 Task: Archive the email with the subject Project update from softage.1@softage.net
Action: Mouse moved to (944, 106)
Screenshot: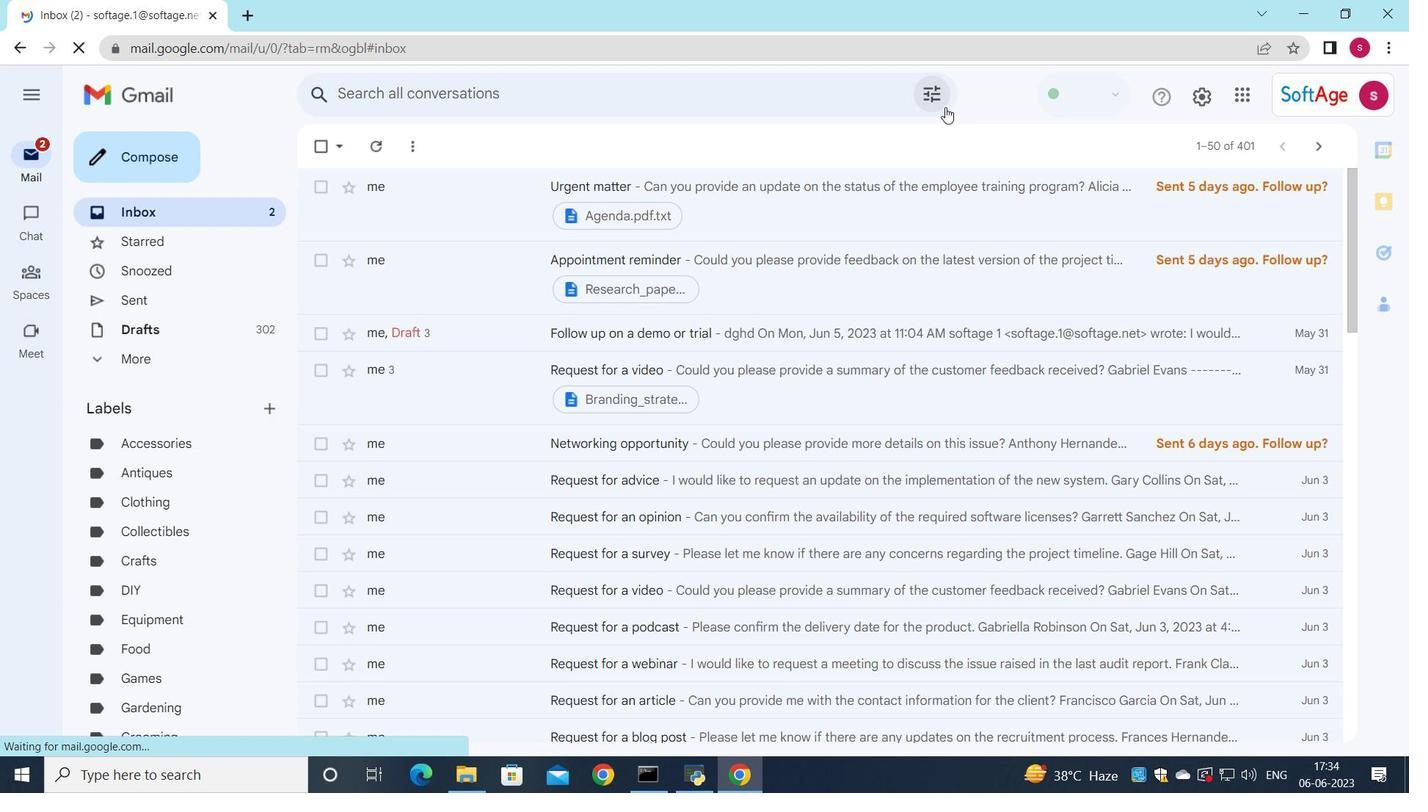 
Action: Mouse pressed left at (944, 106)
Screenshot: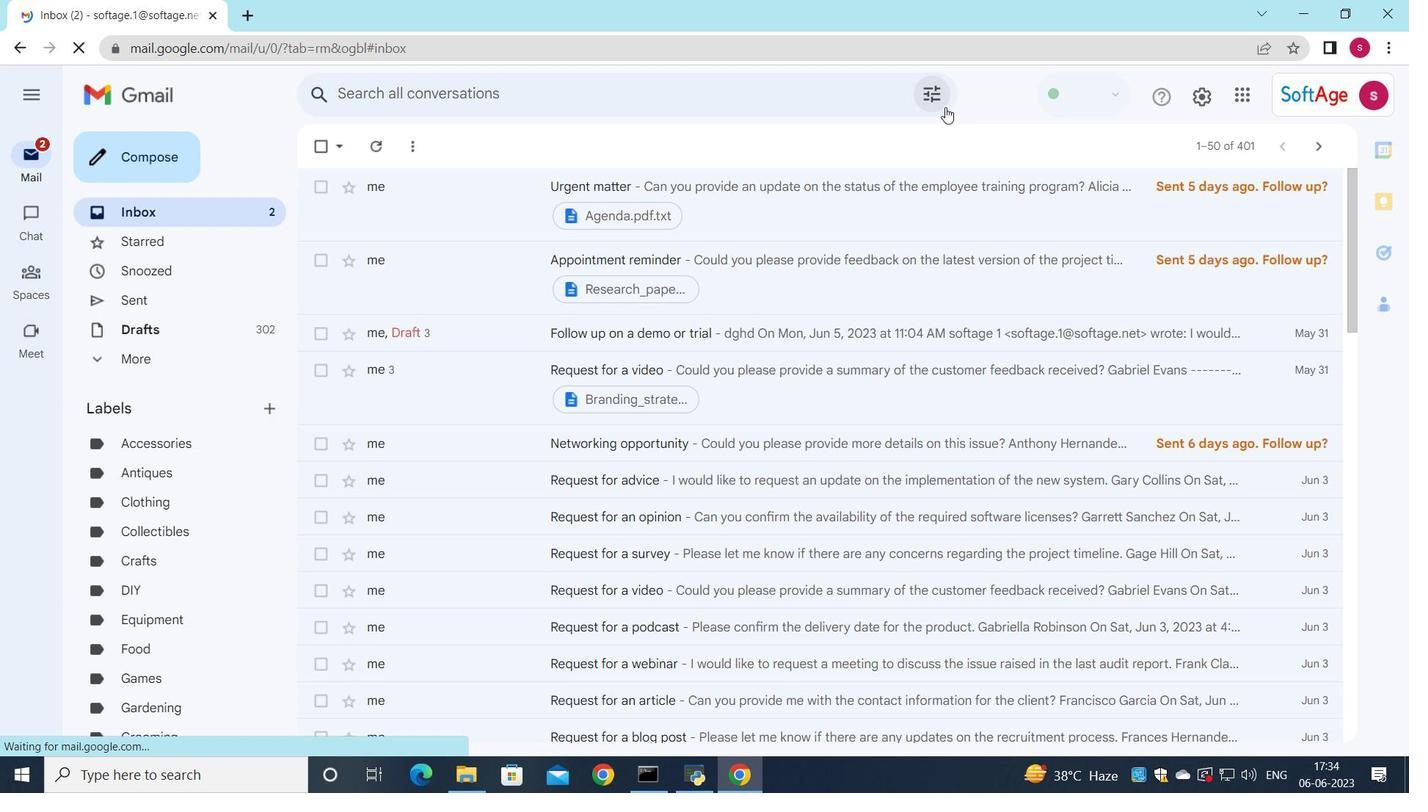 
Action: Mouse moved to (753, 156)
Screenshot: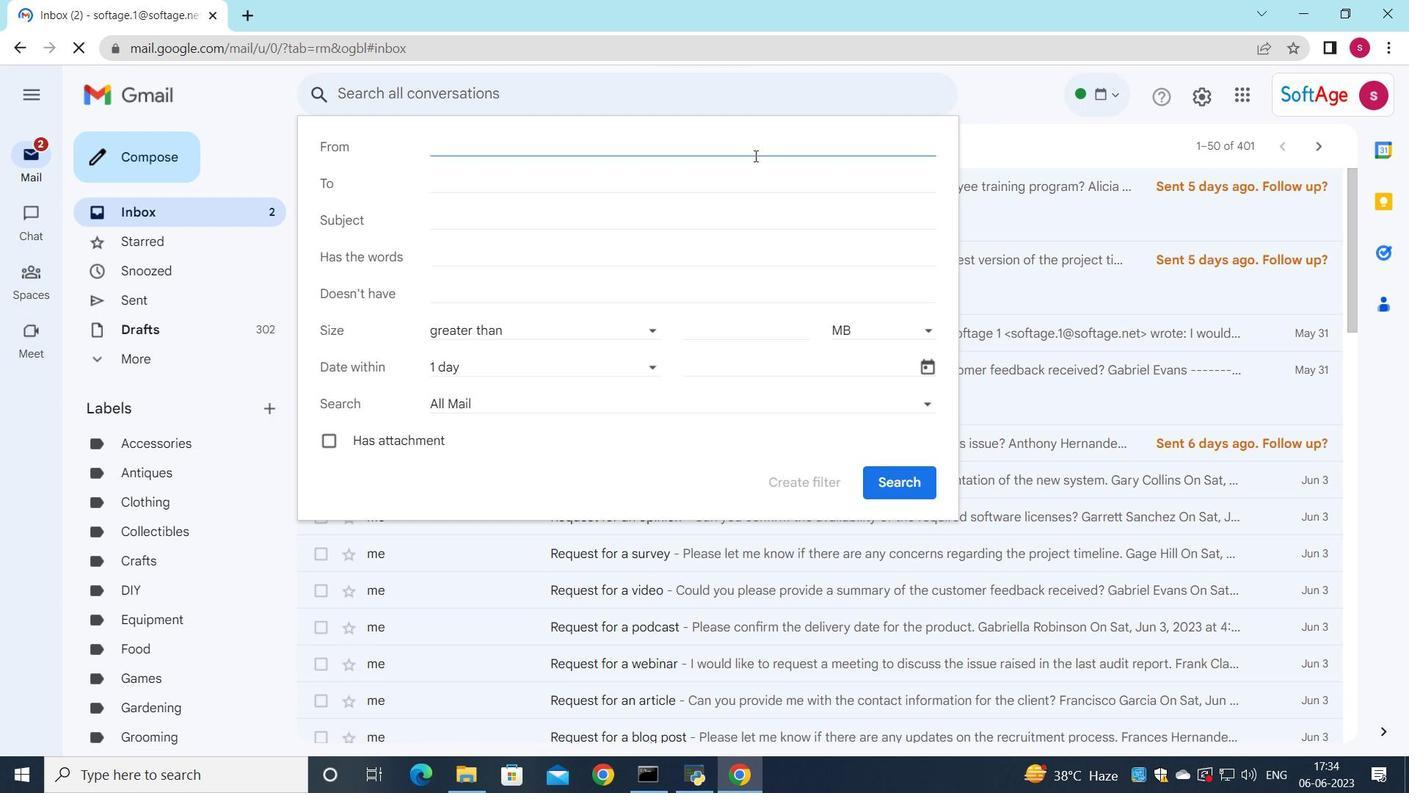 
Action: Key pressed s
Screenshot: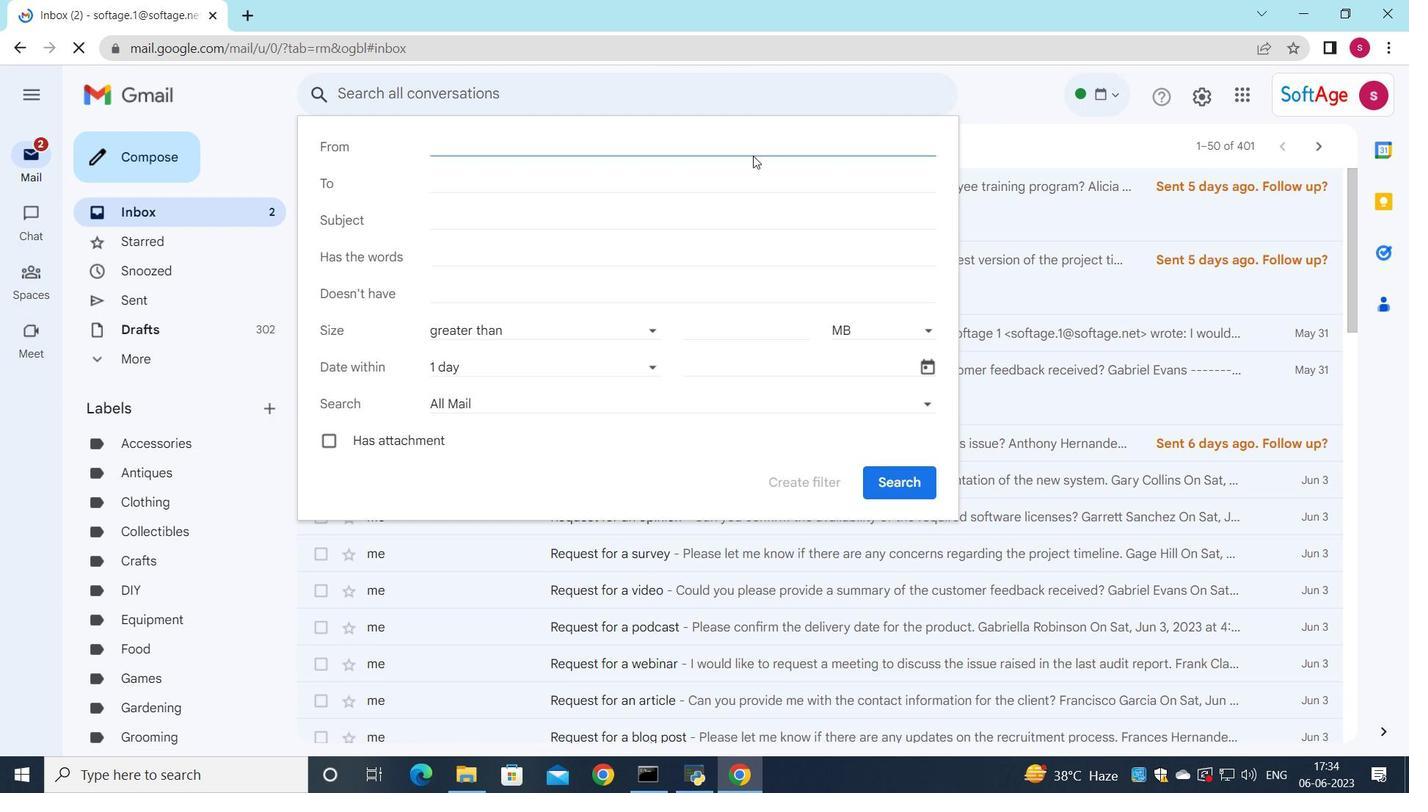 
Action: Mouse moved to (654, 207)
Screenshot: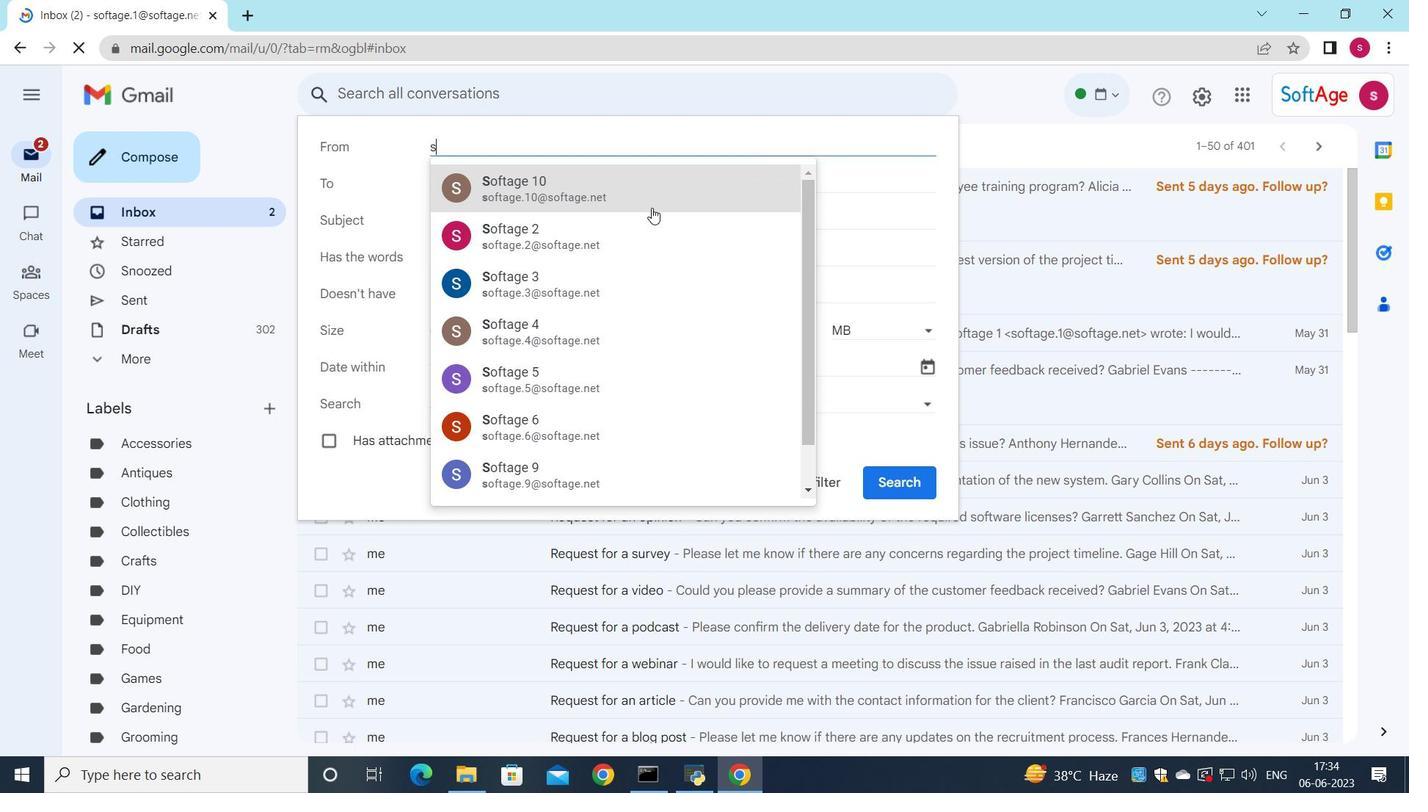 
Action: Key pressed o
Screenshot: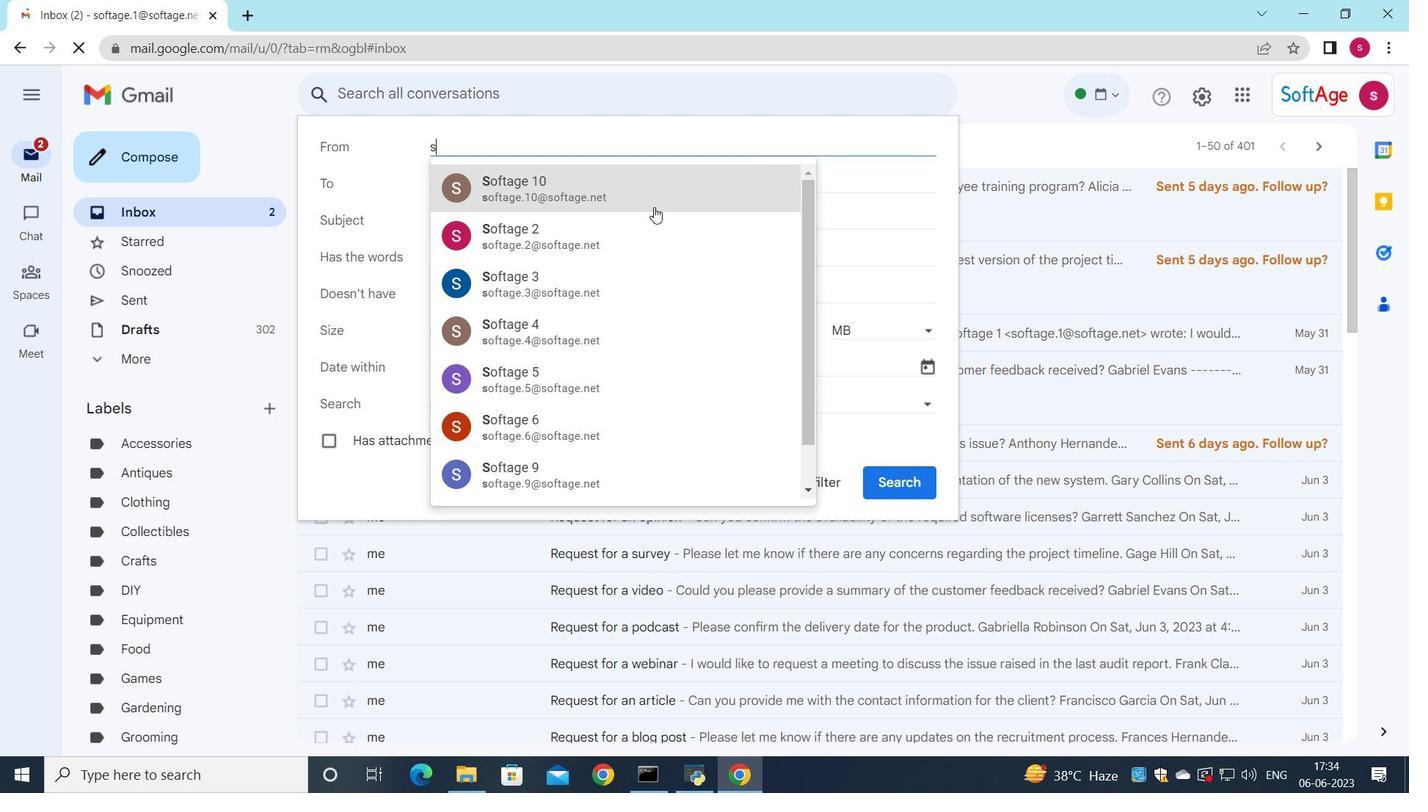 
Action: Mouse moved to (678, 218)
Screenshot: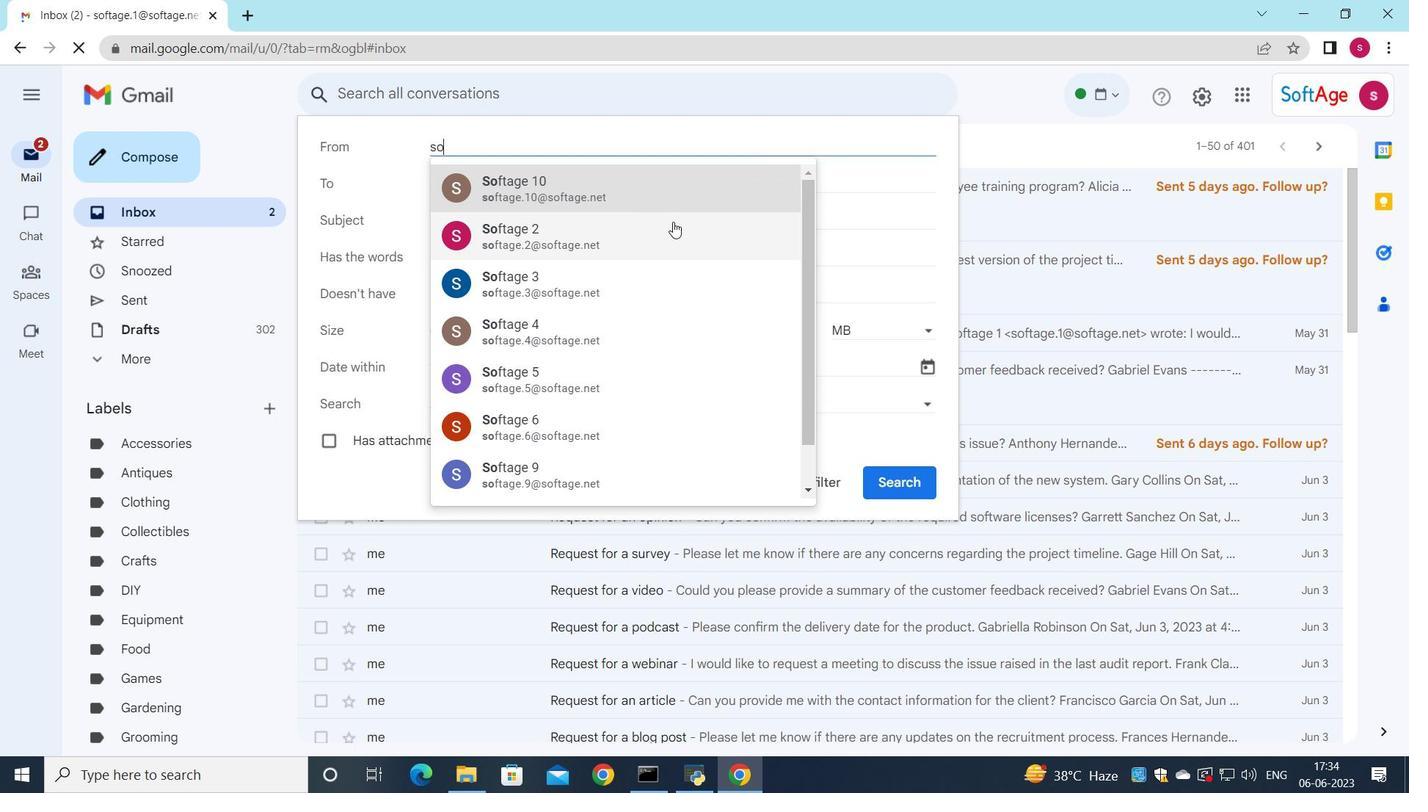 
Action: Key pressed ftage.1
Screenshot: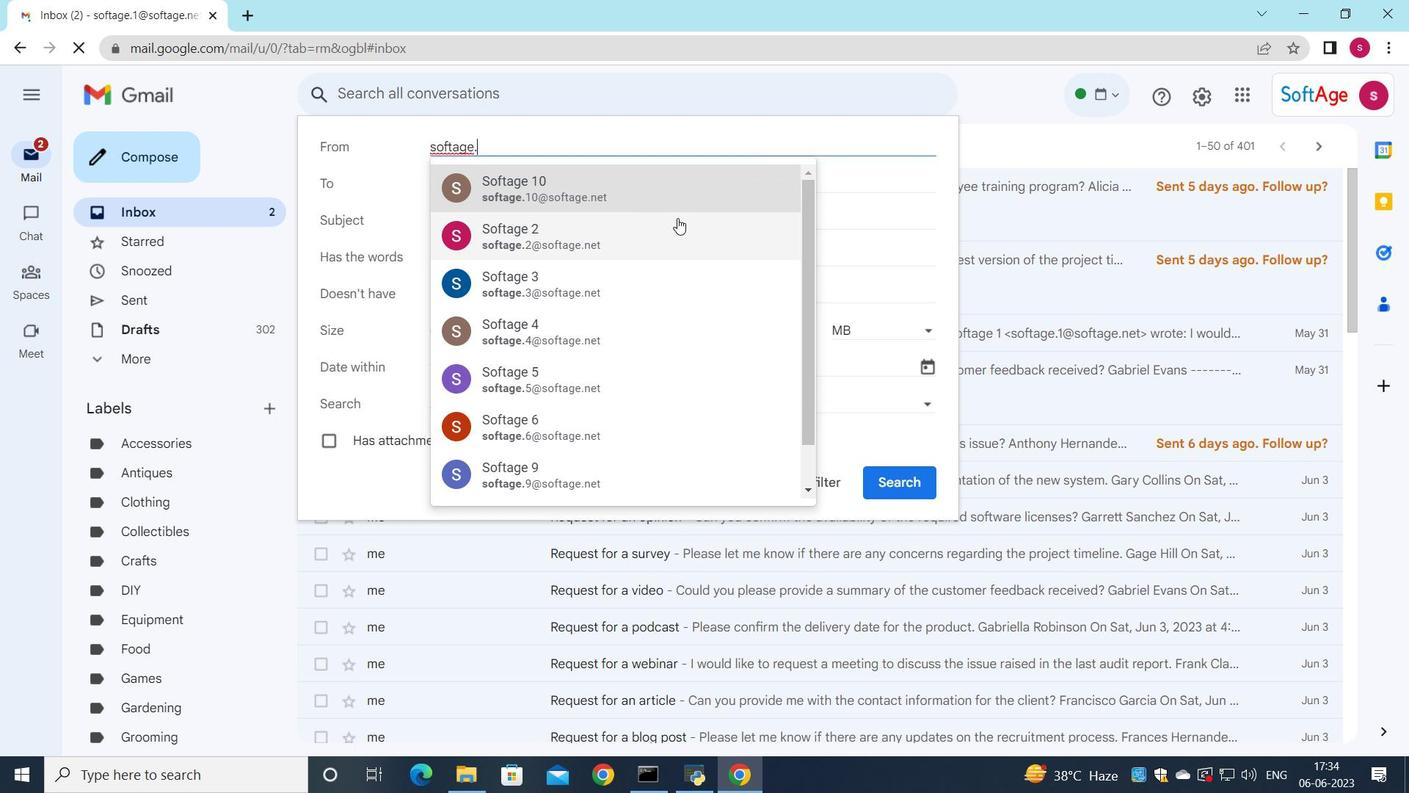 
Action: Mouse moved to (673, 237)
Screenshot: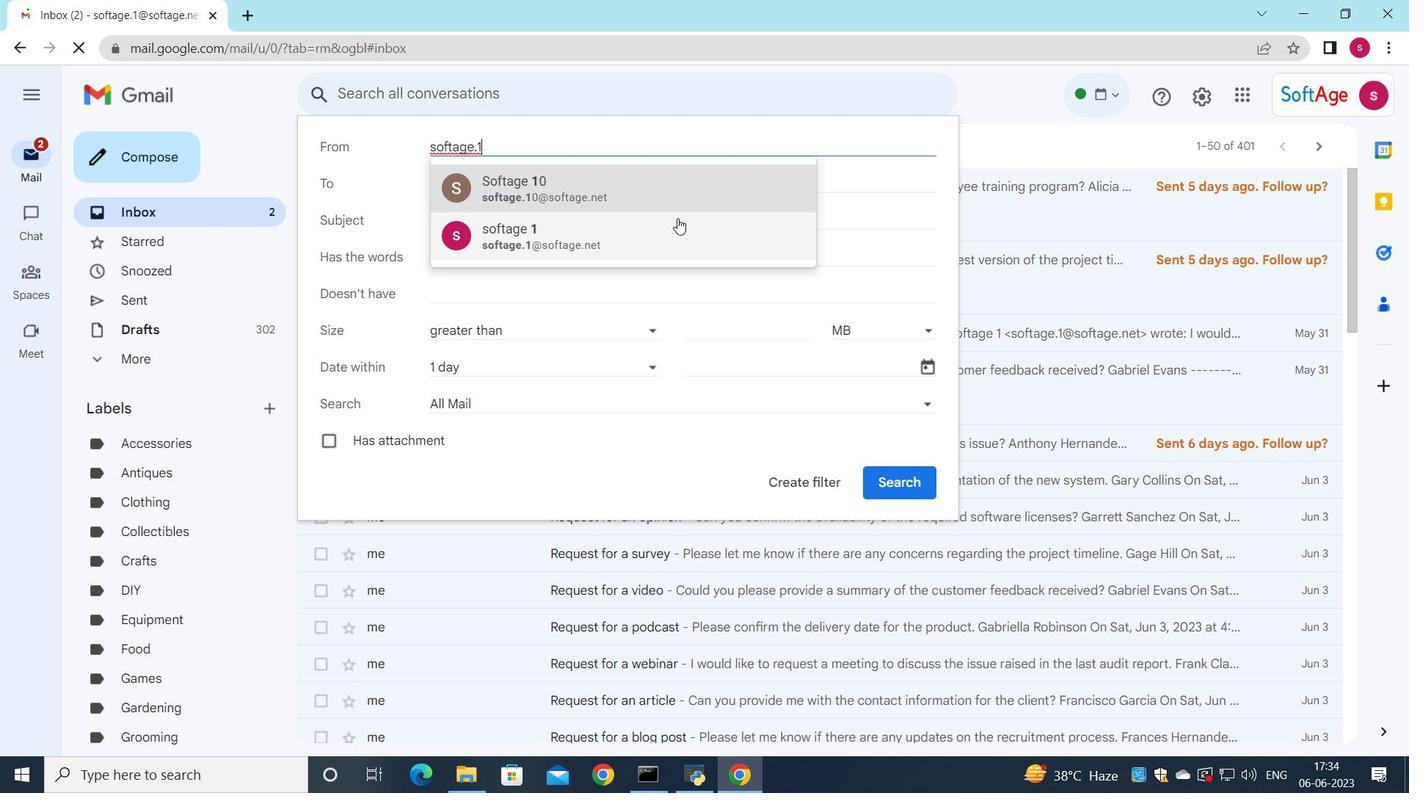 
Action: Mouse pressed left at (673, 237)
Screenshot: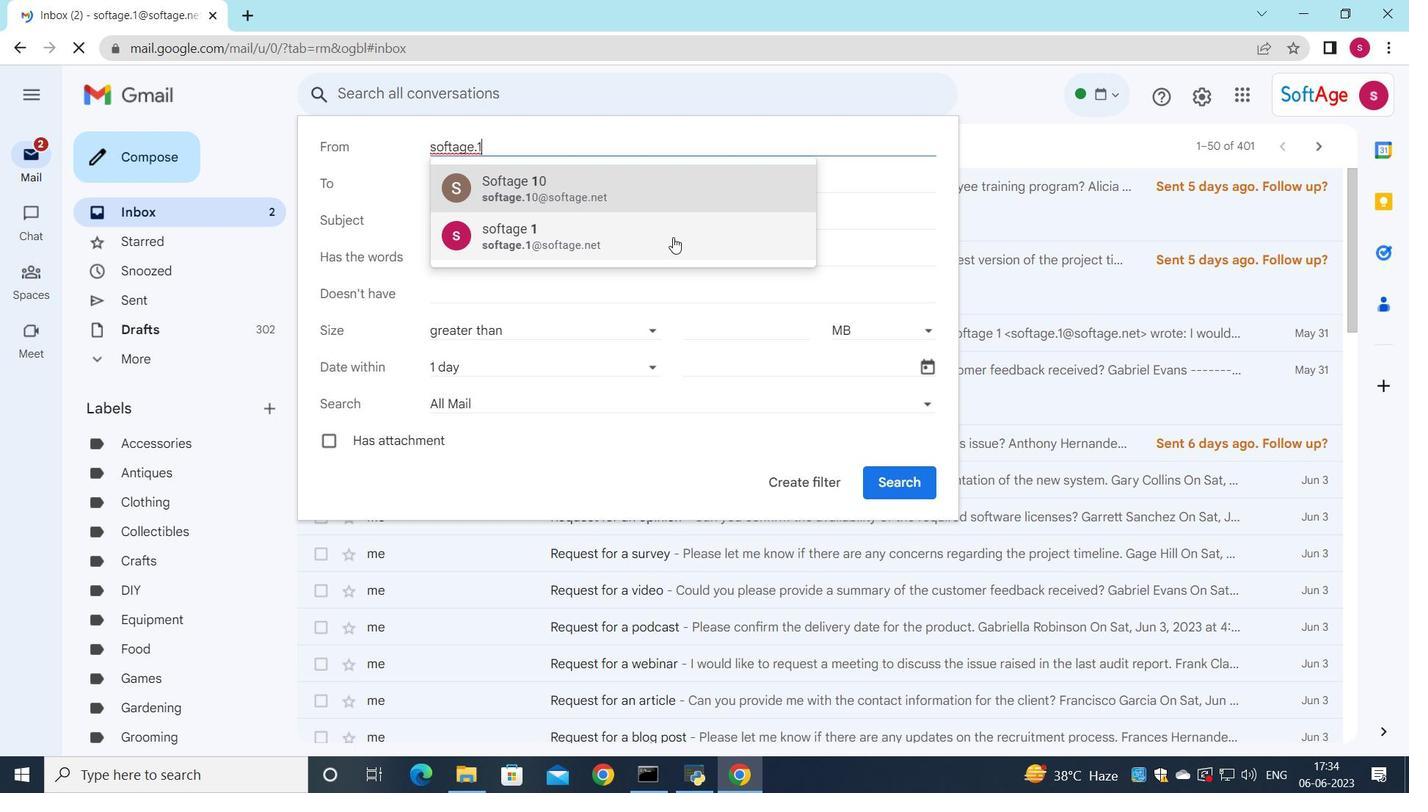 
Action: Mouse moved to (490, 182)
Screenshot: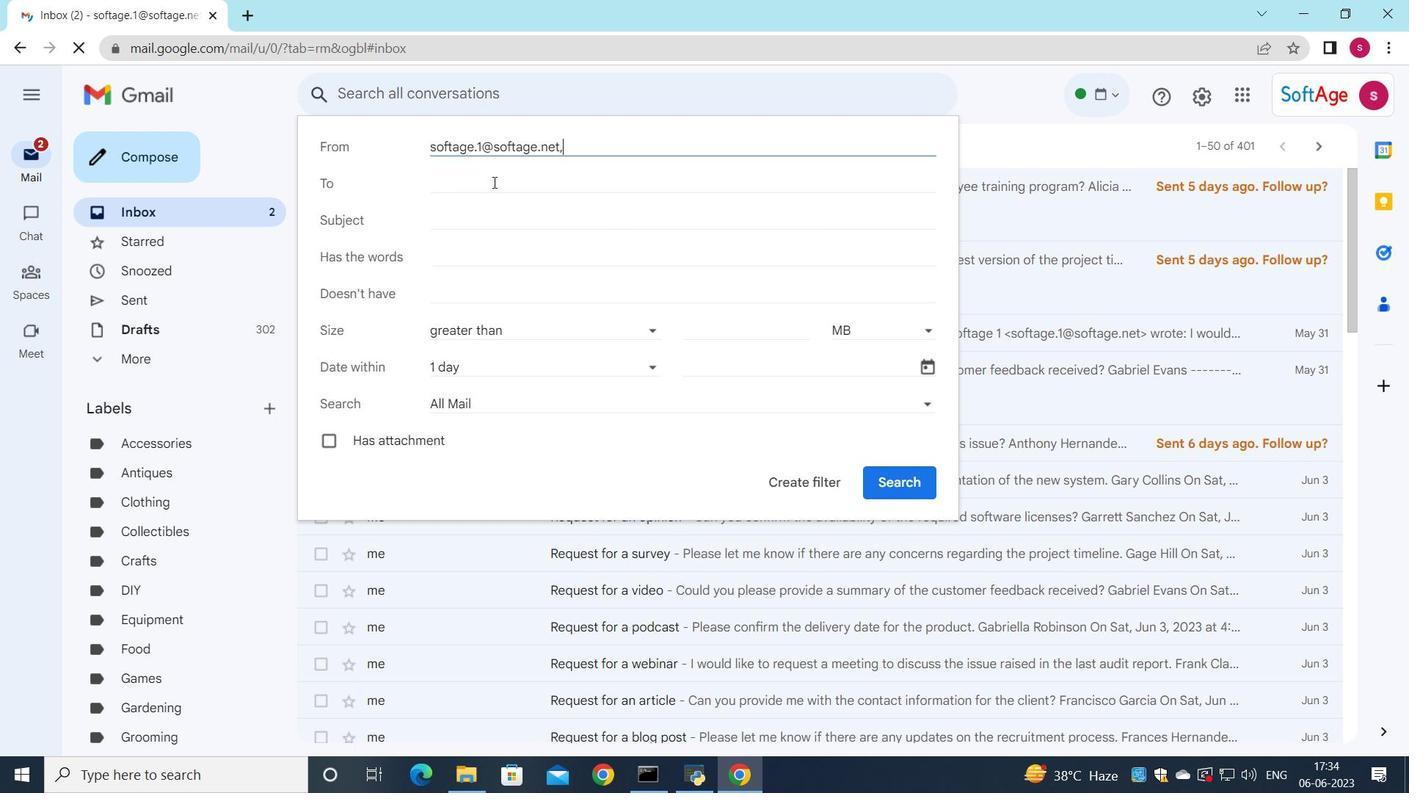 
Action: Mouse pressed left at (490, 182)
Screenshot: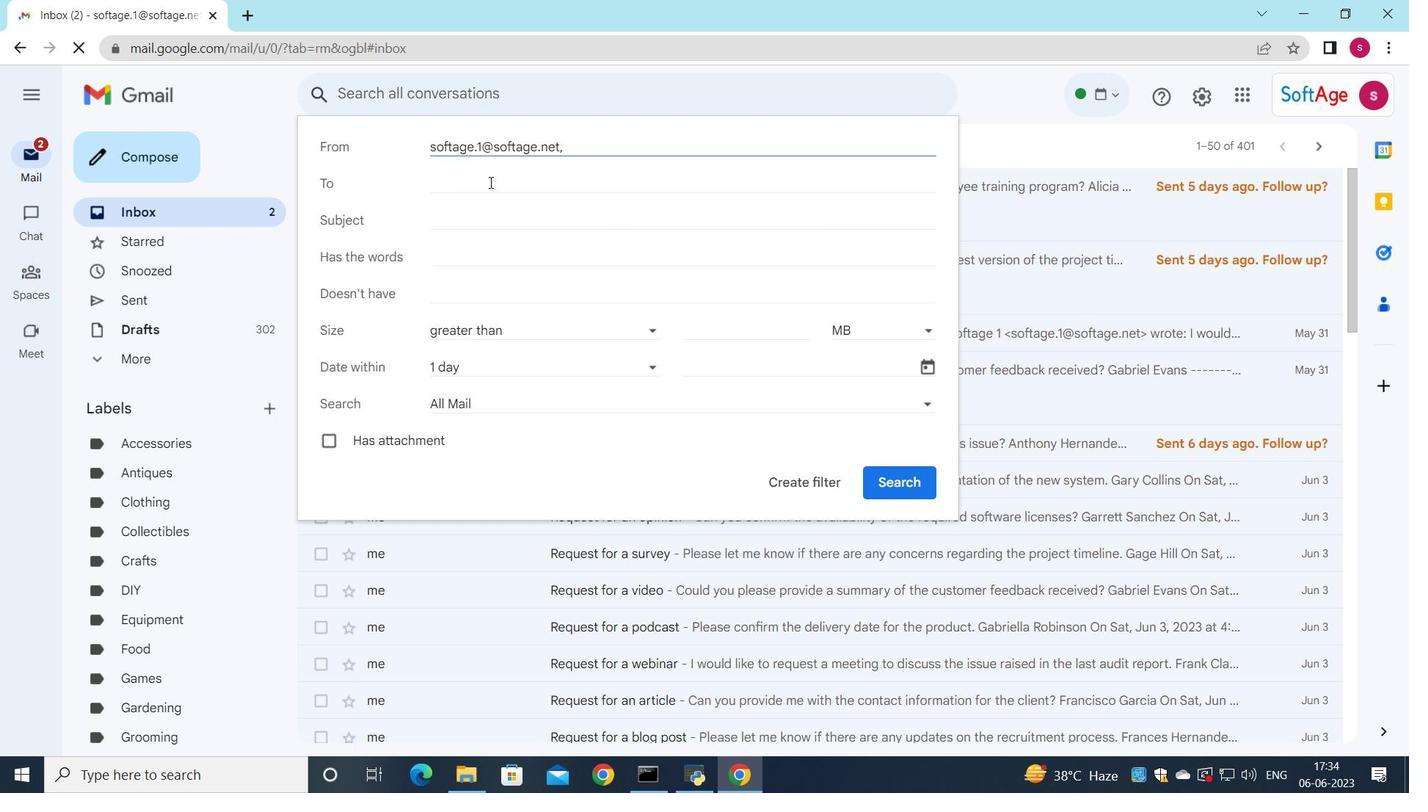
Action: Mouse moved to (503, 222)
Screenshot: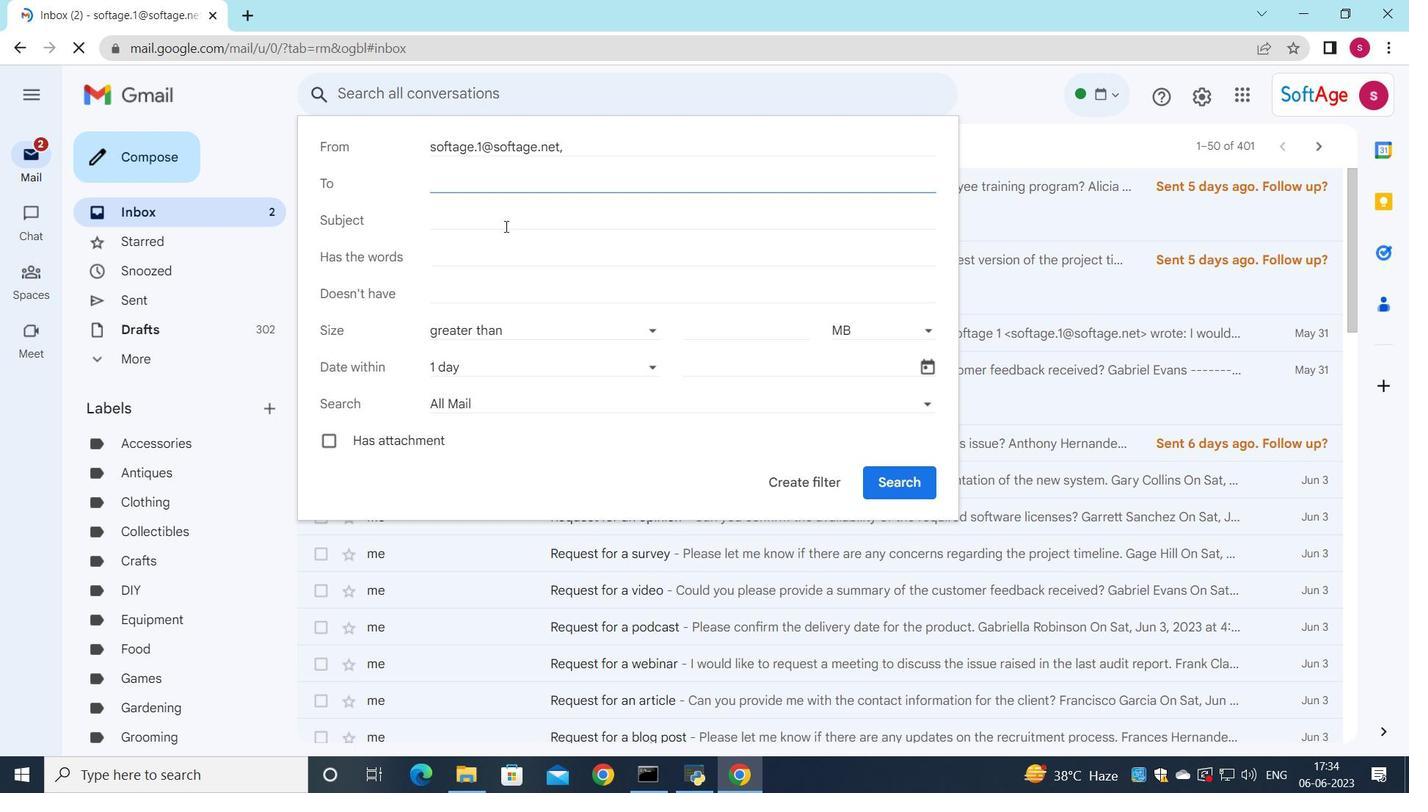 
Action: Mouse pressed left at (503, 222)
Screenshot: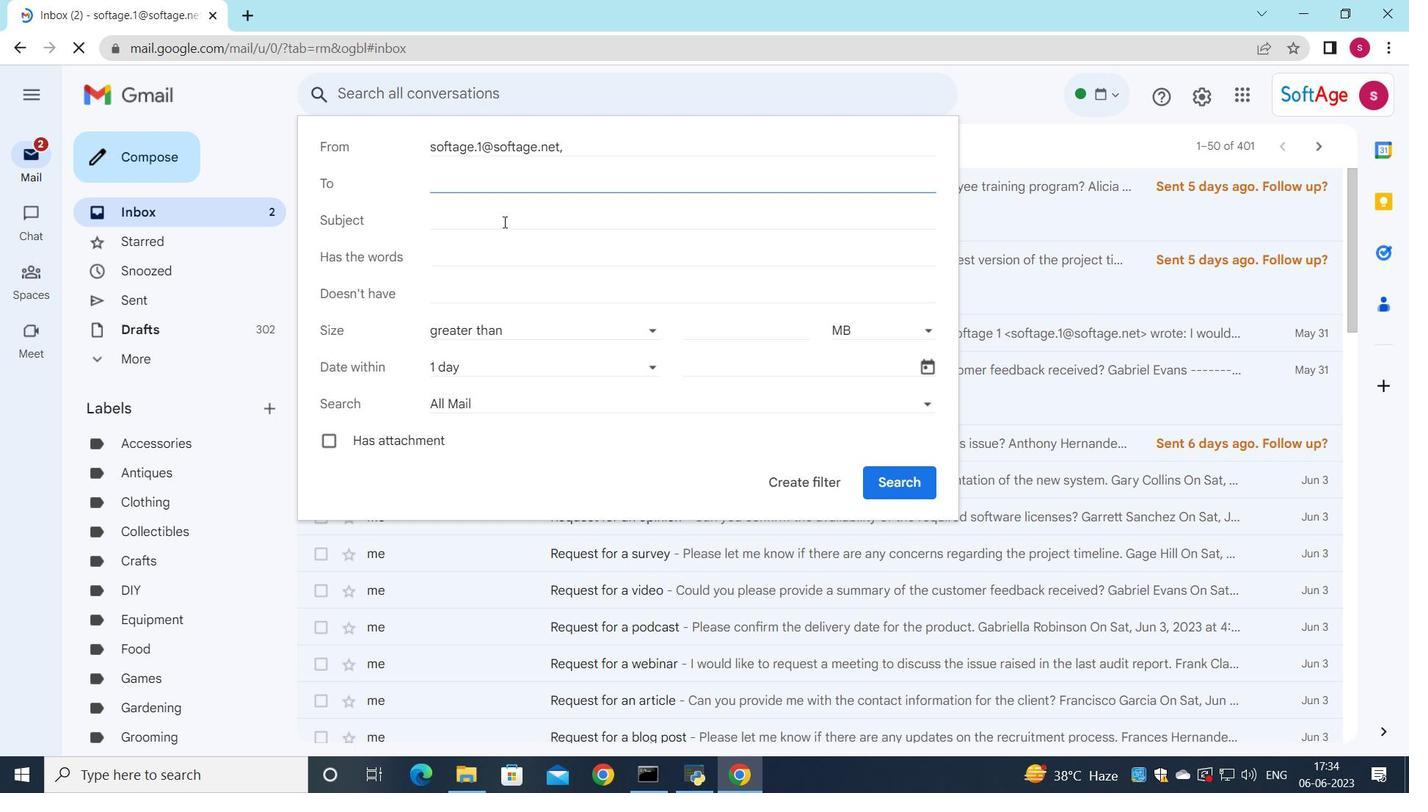 
Action: Key pressed <Key.shift>Projr<Key.backspace>ect<Key.space>update
Screenshot: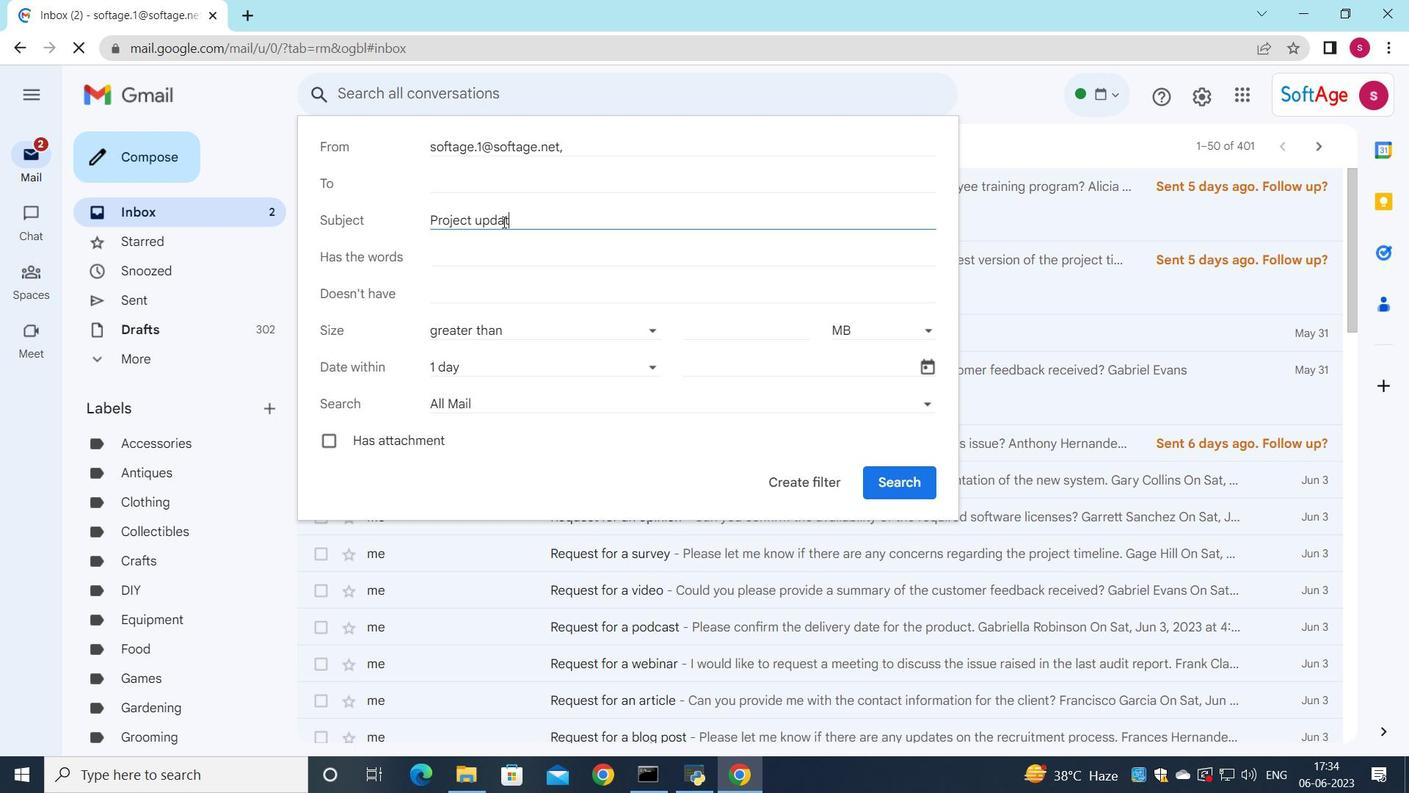 
Action: Mouse moved to (533, 366)
Screenshot: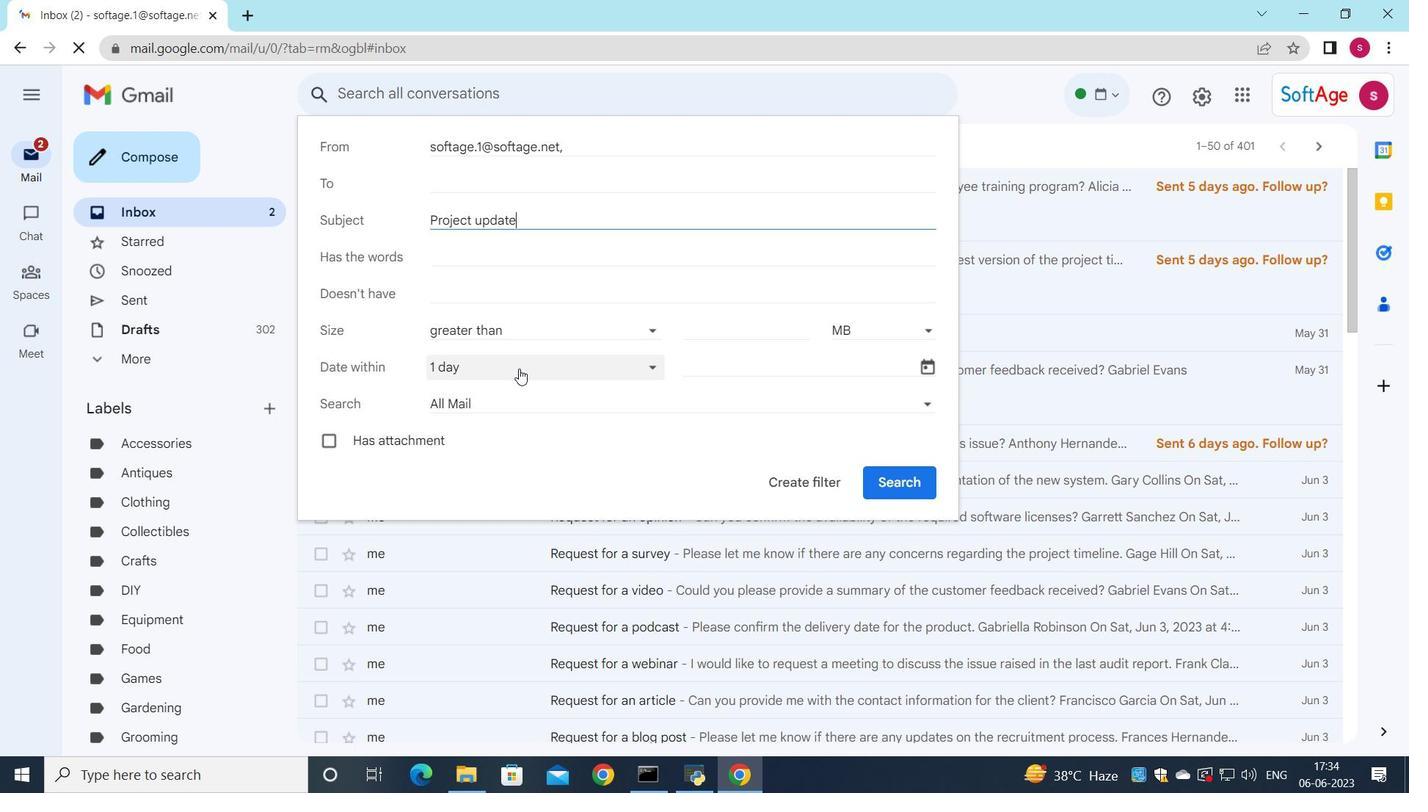 
Action: Mouse pressed left at (533, 366)
Screenshot: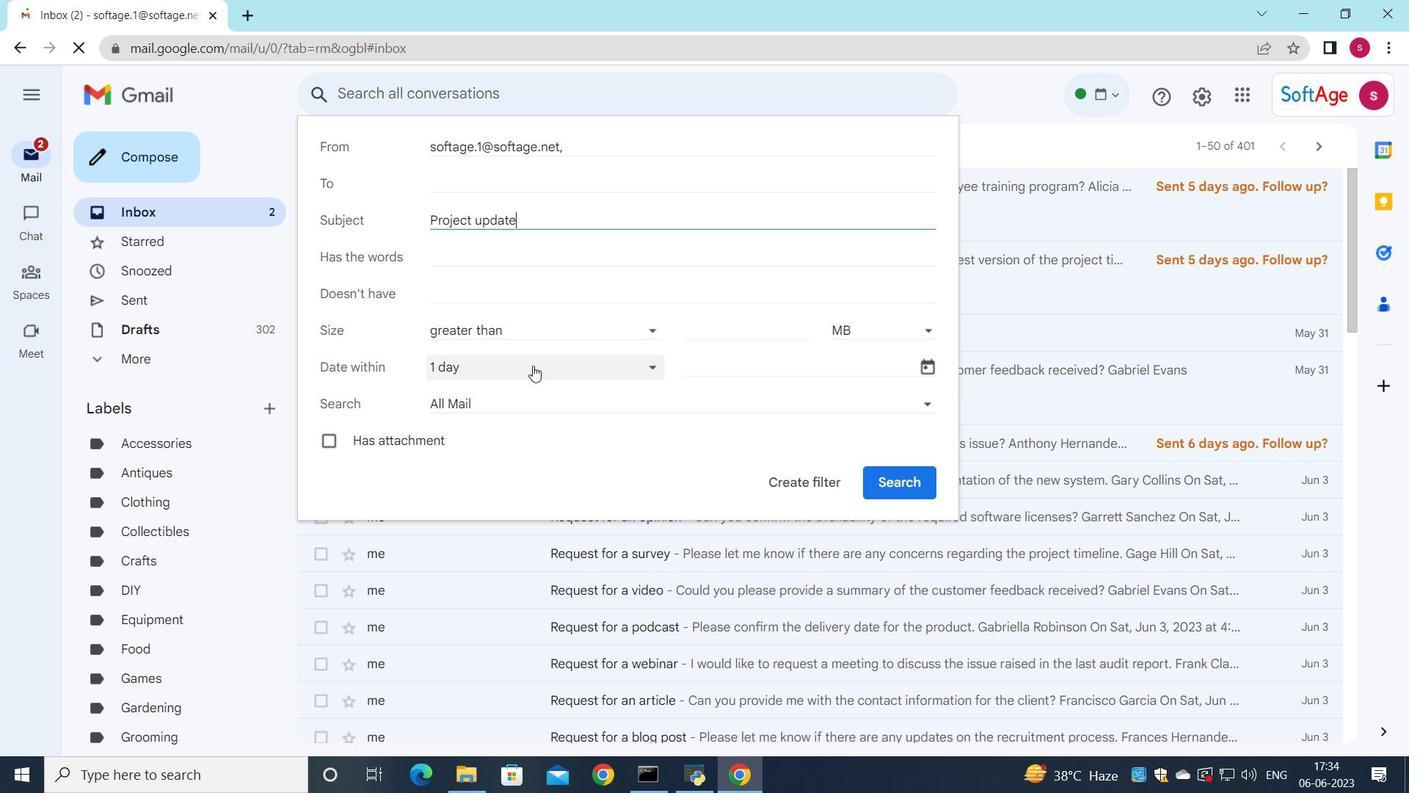 
Action: Mouse moved to (494, 580)
Screenshot: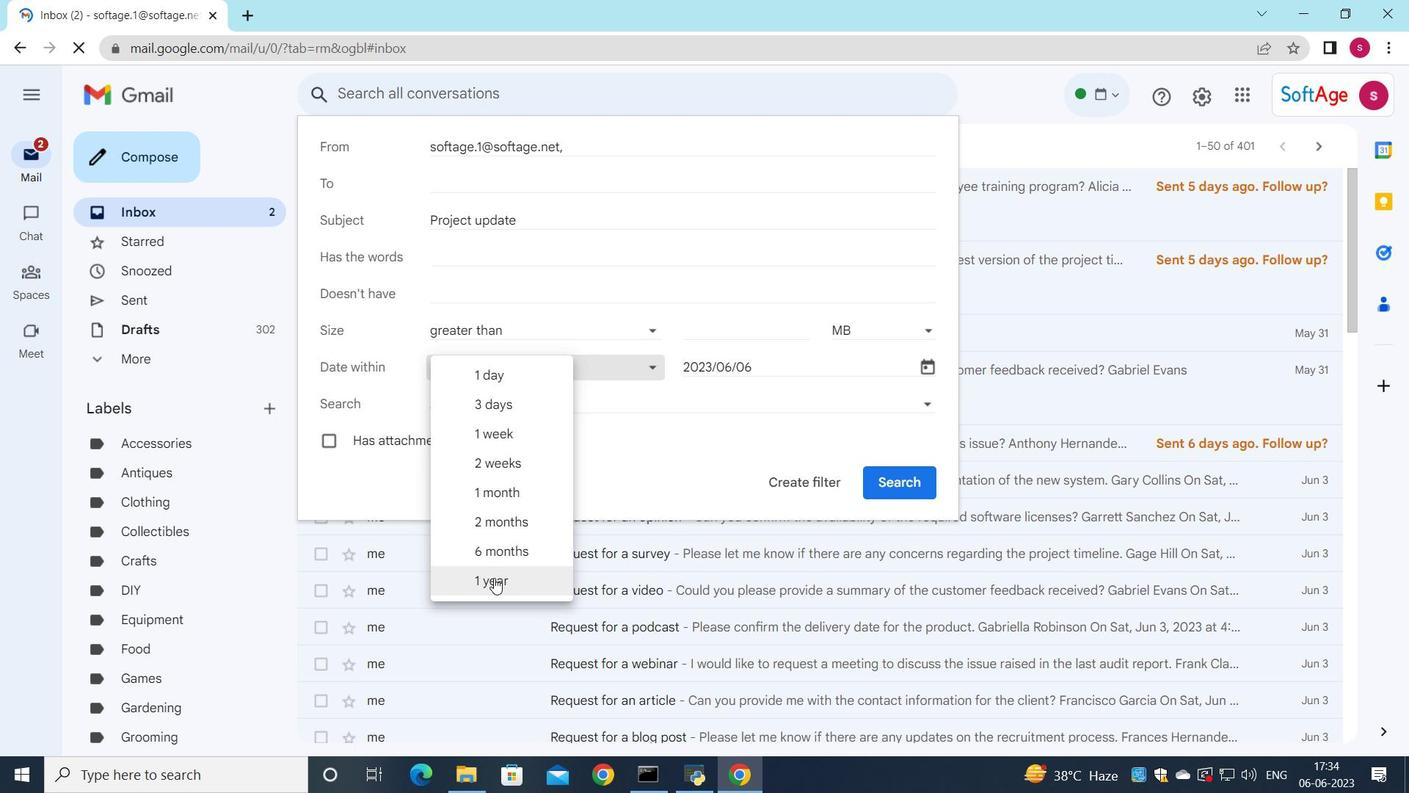 
Action: Mouse pressed left at (494, 580)
Screenshot: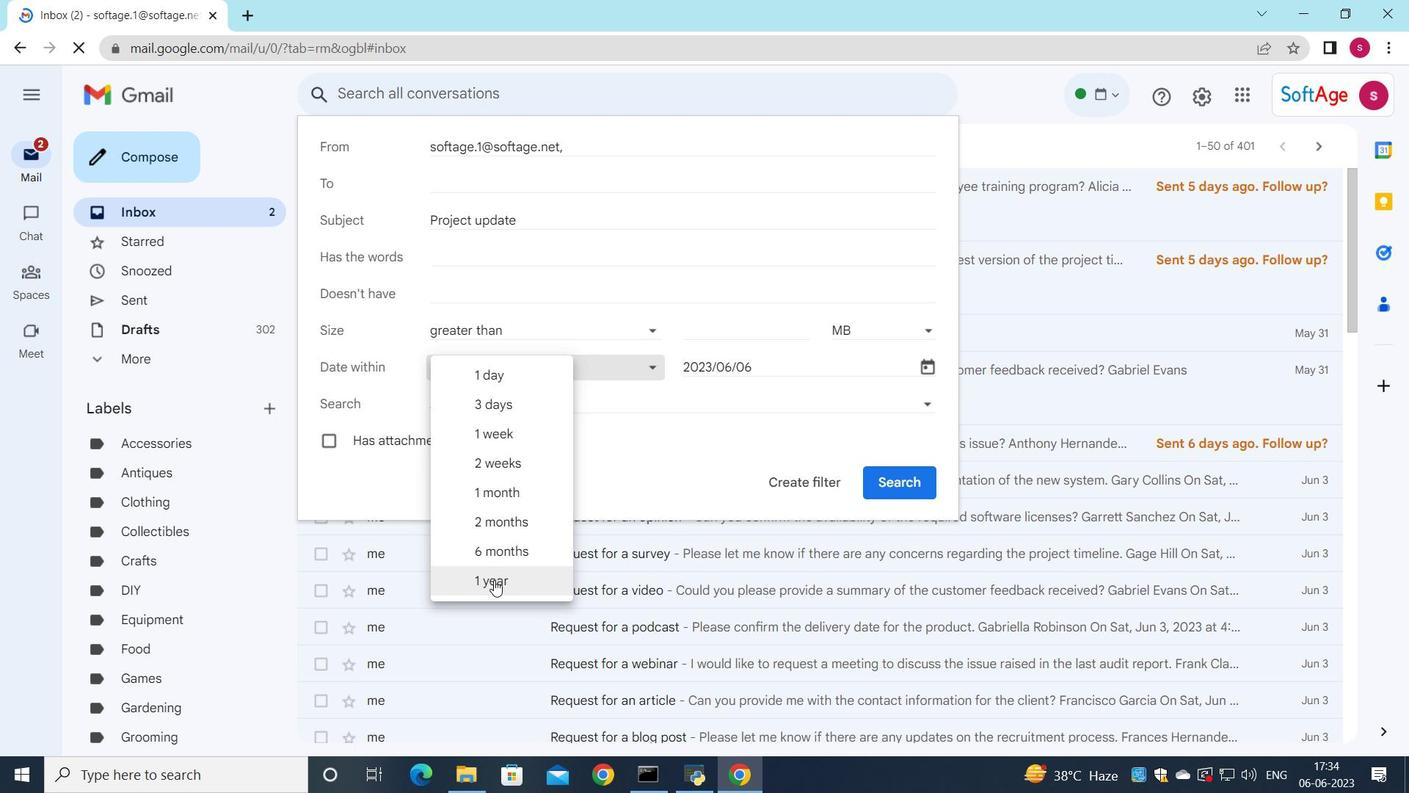 
Action: Mouse moved to (885, 487)
Screenshot: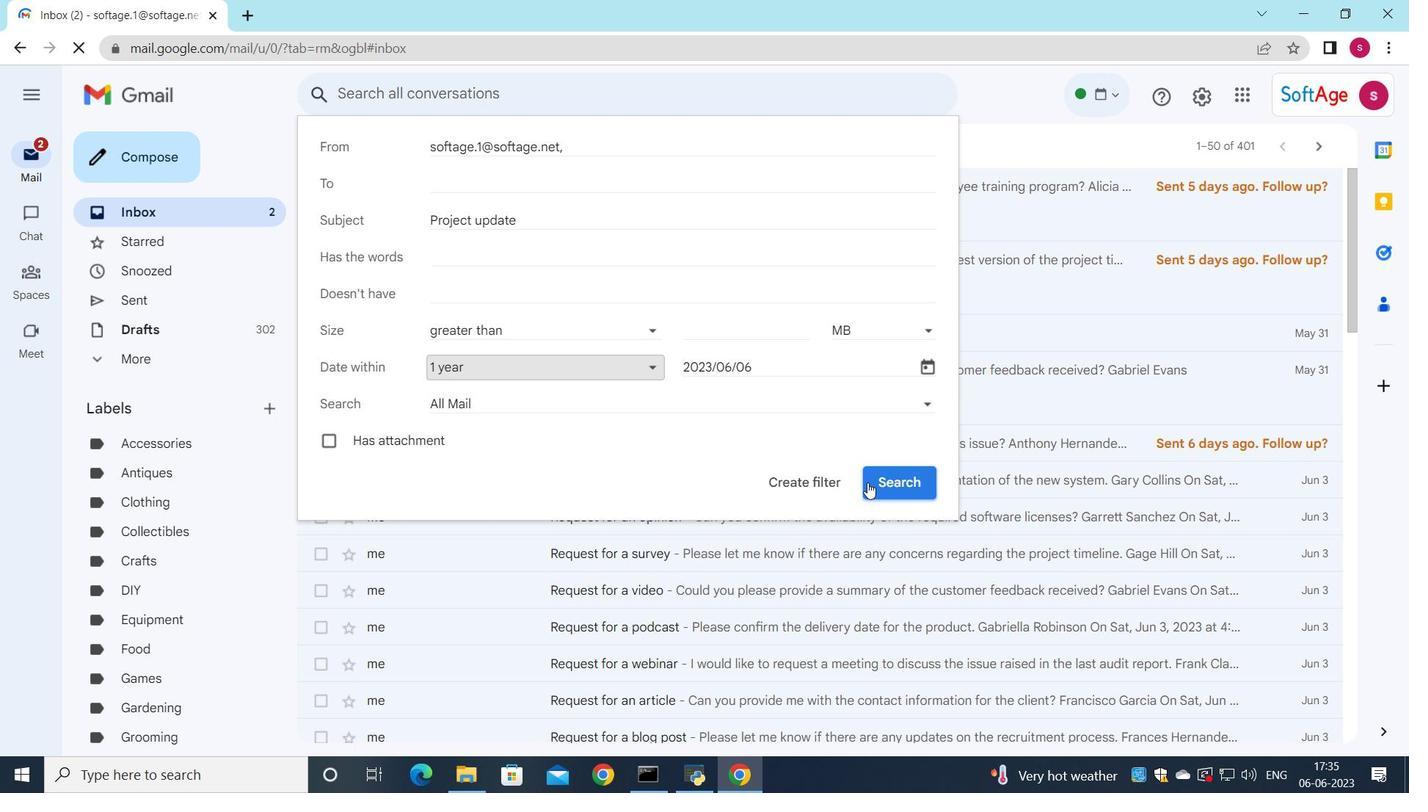 
Action: Mouse pressed left at (885, 487)
Screenshot: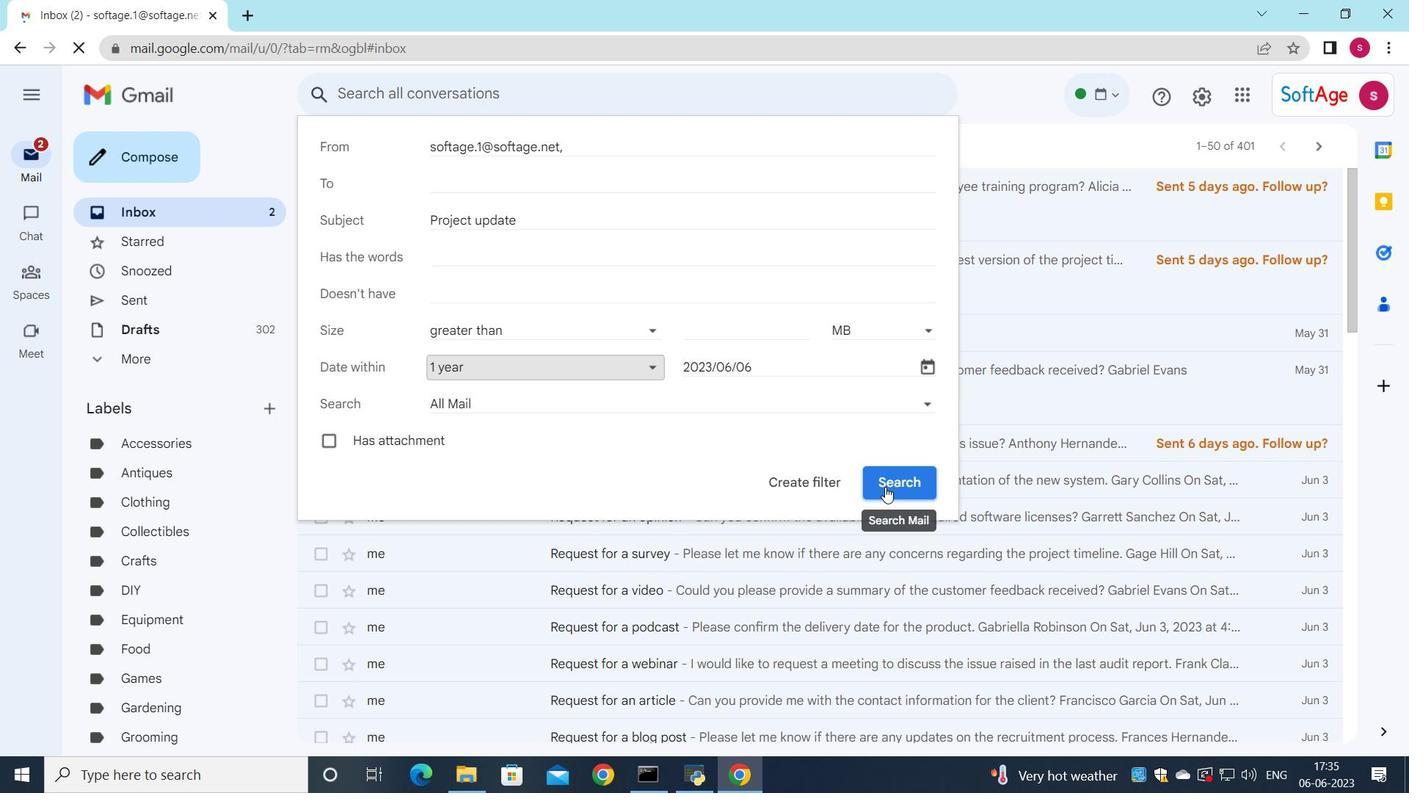 
Action: Mouse moved to (737, 317)
Screenshot: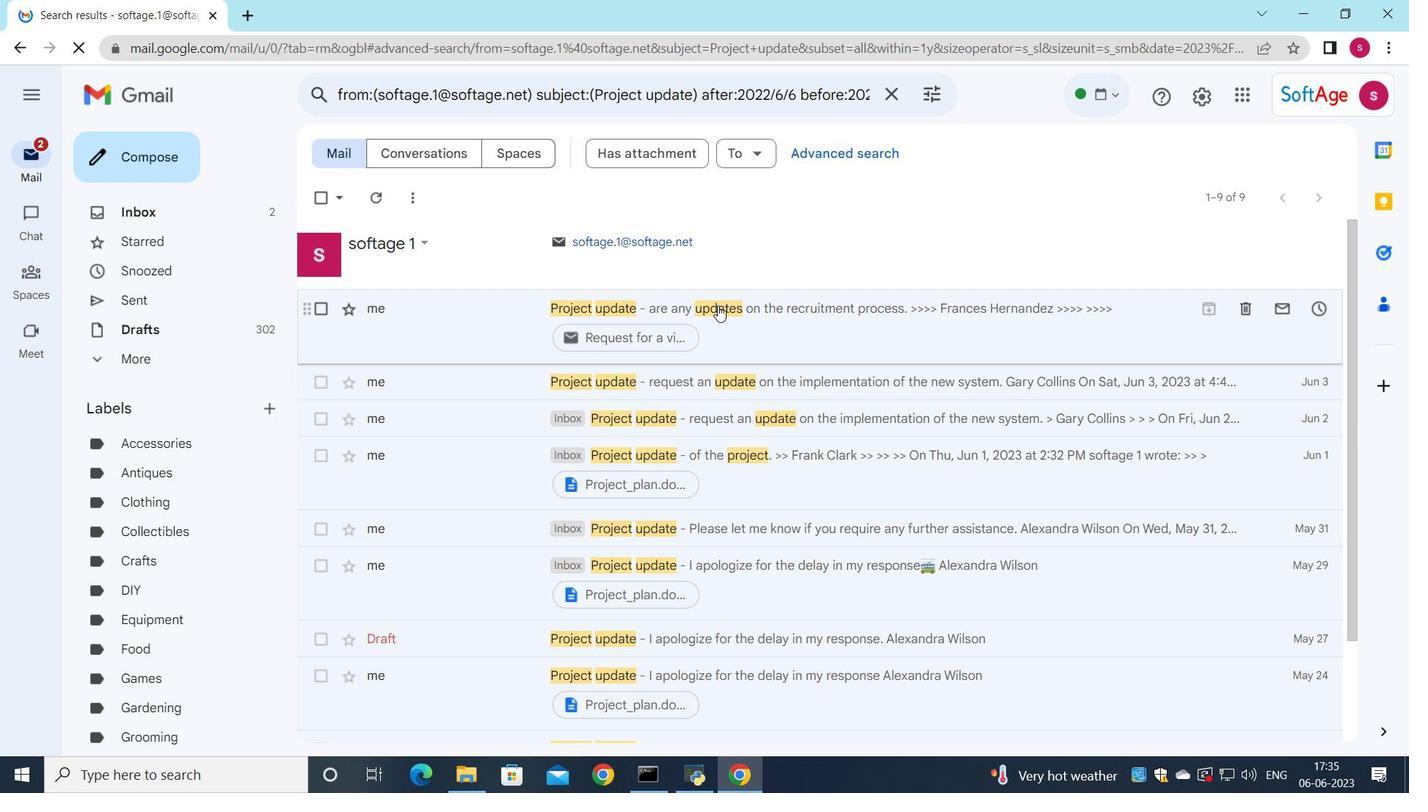 
Action: Mouse pressed left at (737, 317)
Screenshot: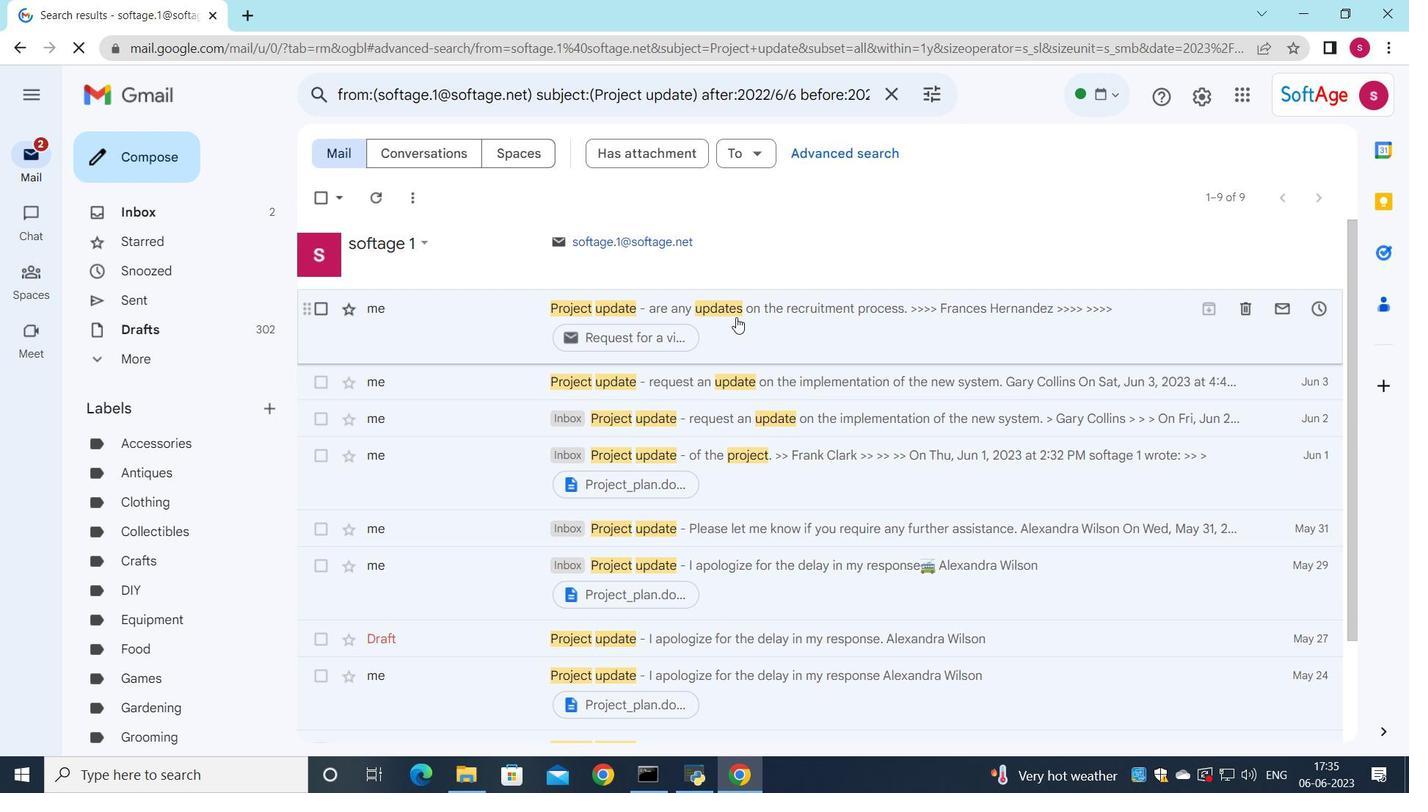 
Action: Mouse moved to (372, 149)
Screenshot: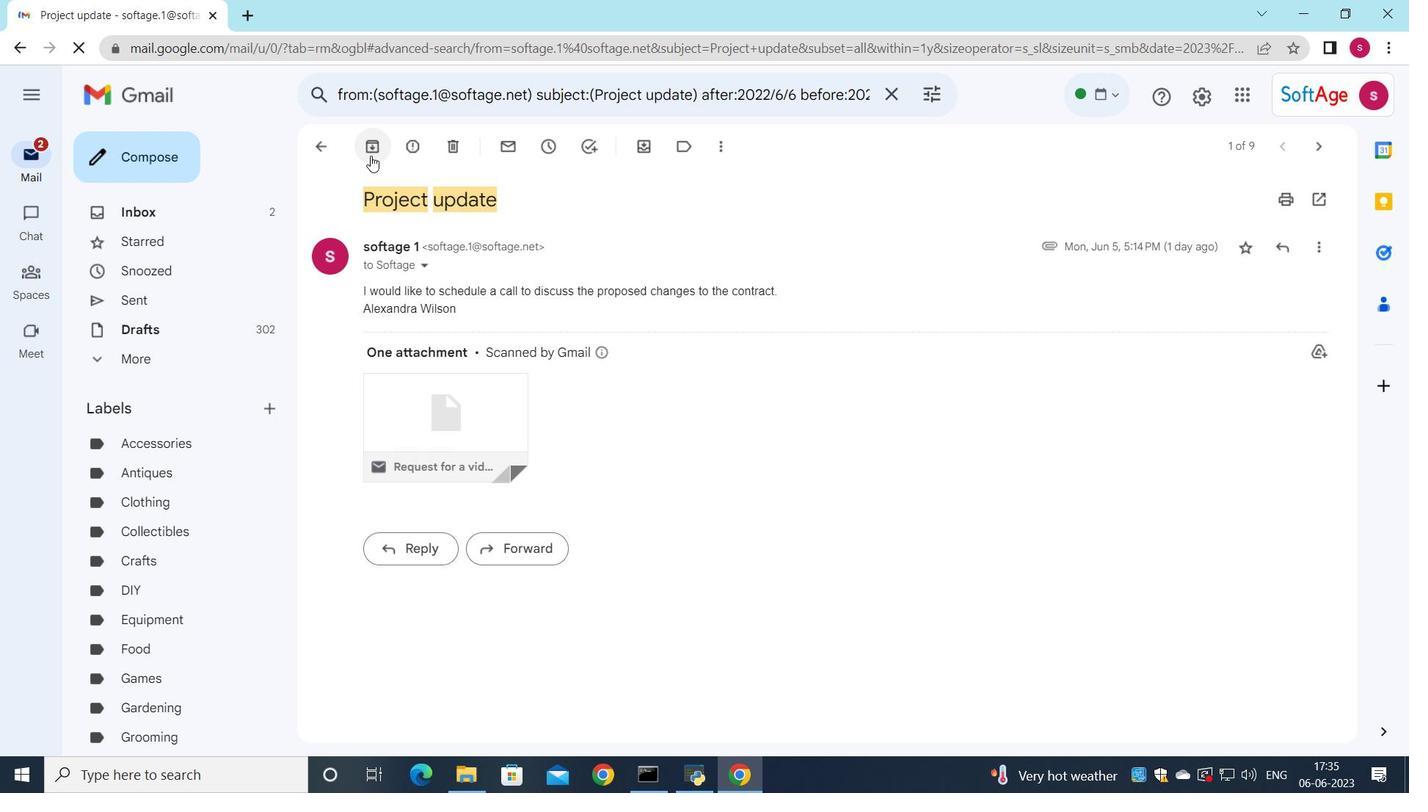 
Action: Mouse pressed left at (372, 149)
Screenshot: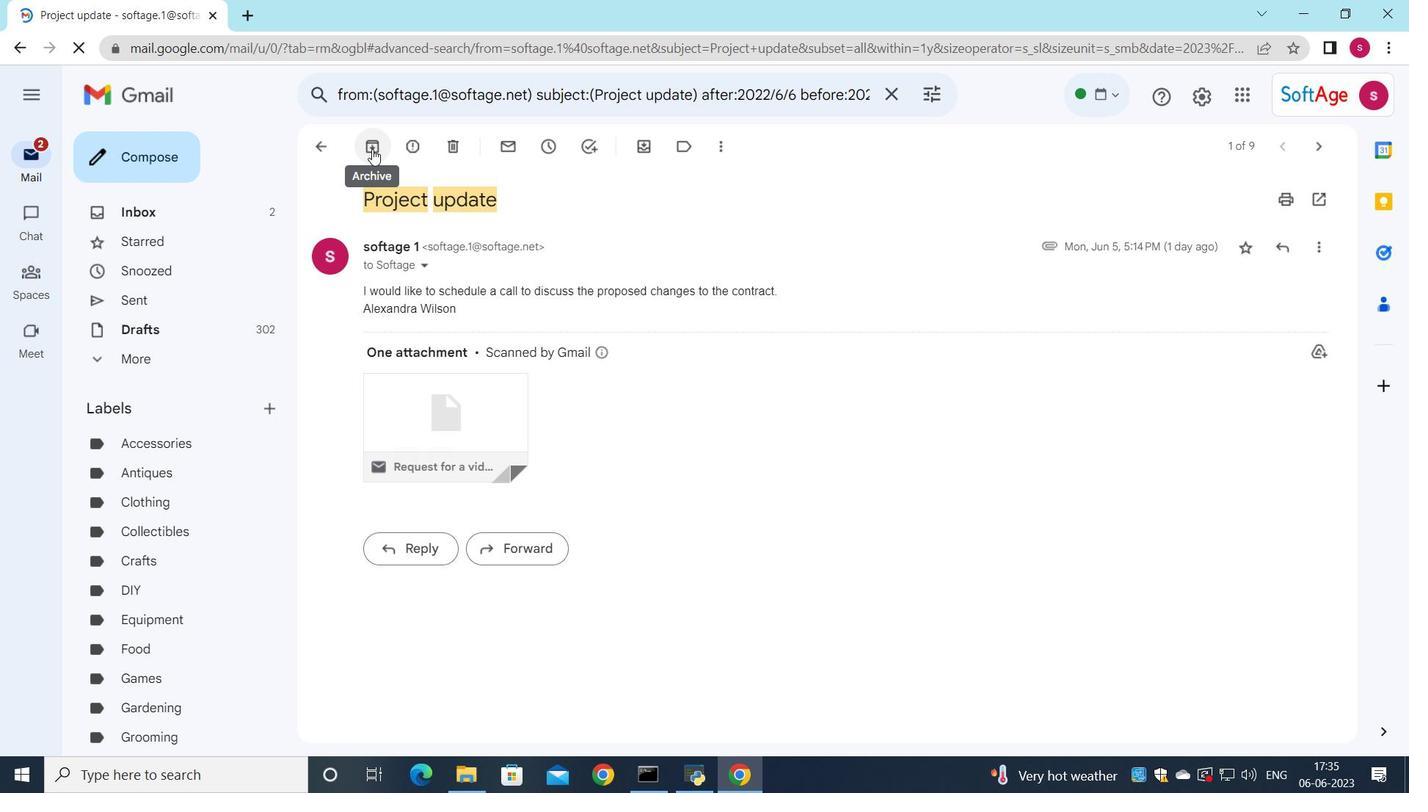 
